 Task: Invite Team Member Softage.1@softage.net to Workspace Hotel Reservations. Invite Team Member Softage.2@softage.net to Workspace Hotel Reservations. Invite Team Member Softage.3@softage.net to Workspace Hotel Reservations. Invite Team Member Softage.4@softage.net to Workspace Hotel Reservations
Action: Mouse moved to (98, 48)
Screenshot: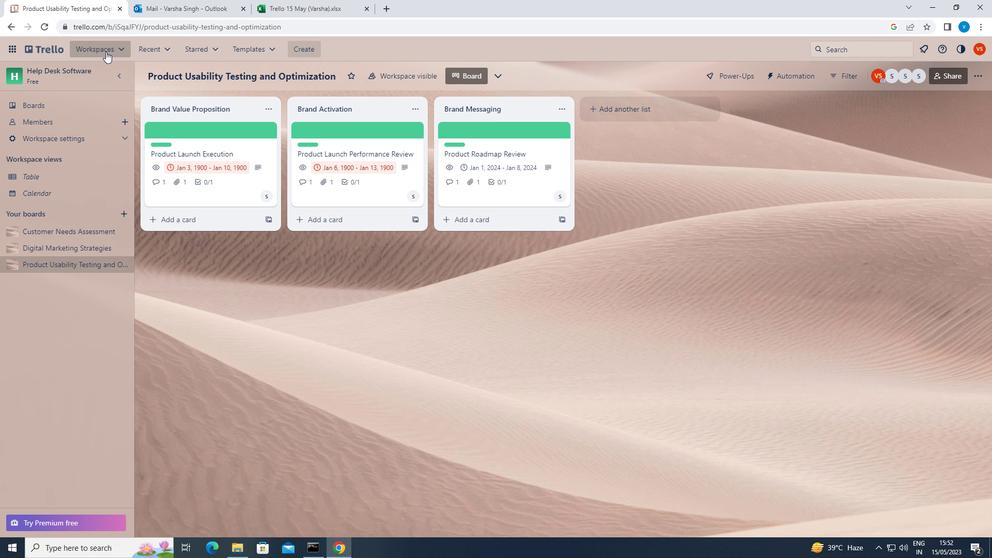 
Action: Mouse pressed left at (98, 48)
Screenshot: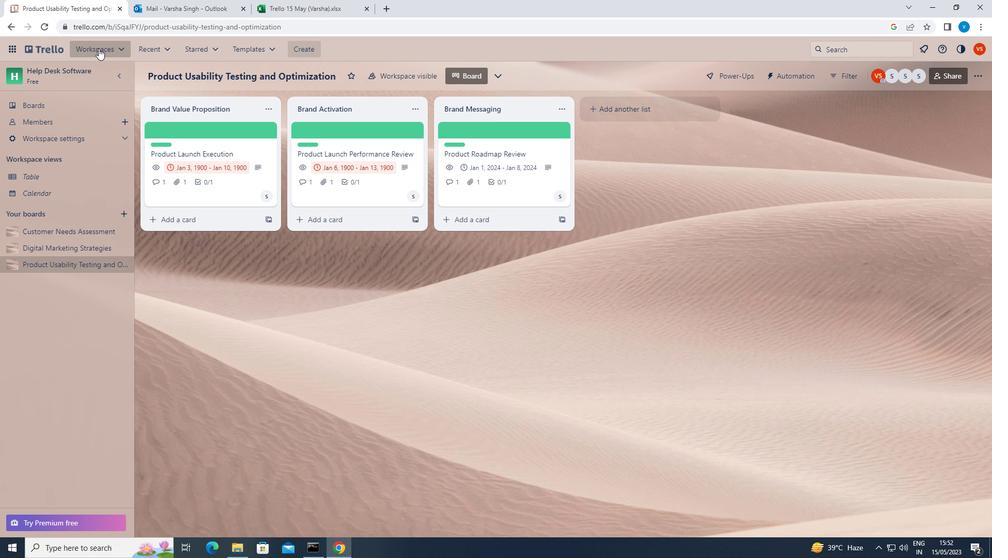 
Action: Mouse moved to (142, 513)
Screenshot: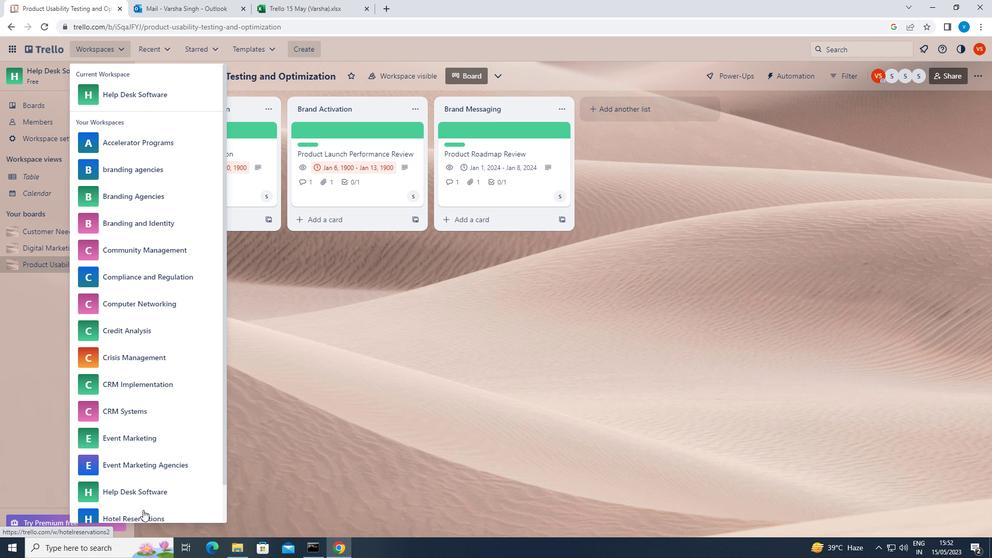 
Action: Mouse pressed left at (142, 513)
Screenshot: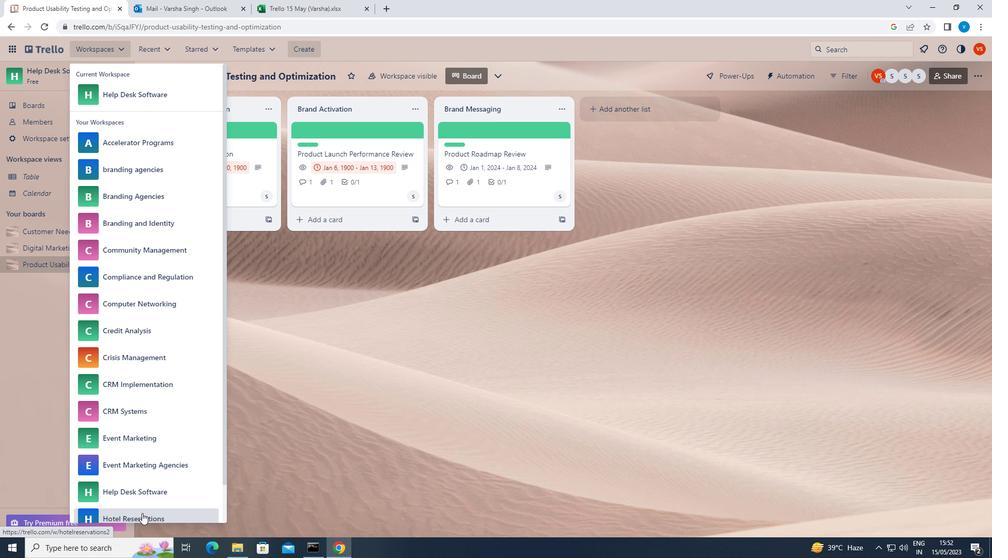 
Action: Mouse moved to (718, 84)
Screenshot: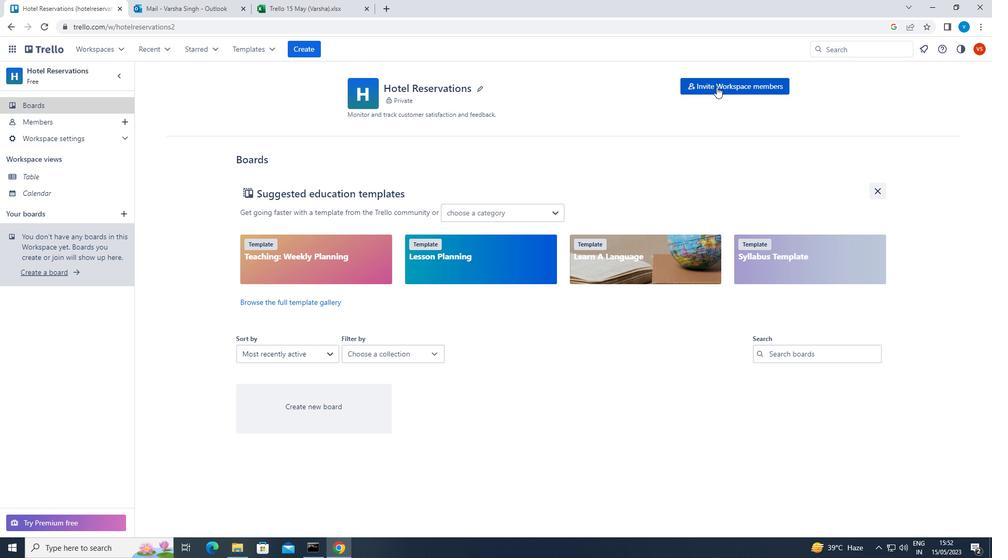 
Action: Mouse pressed left at (718, 84)
Screenshot: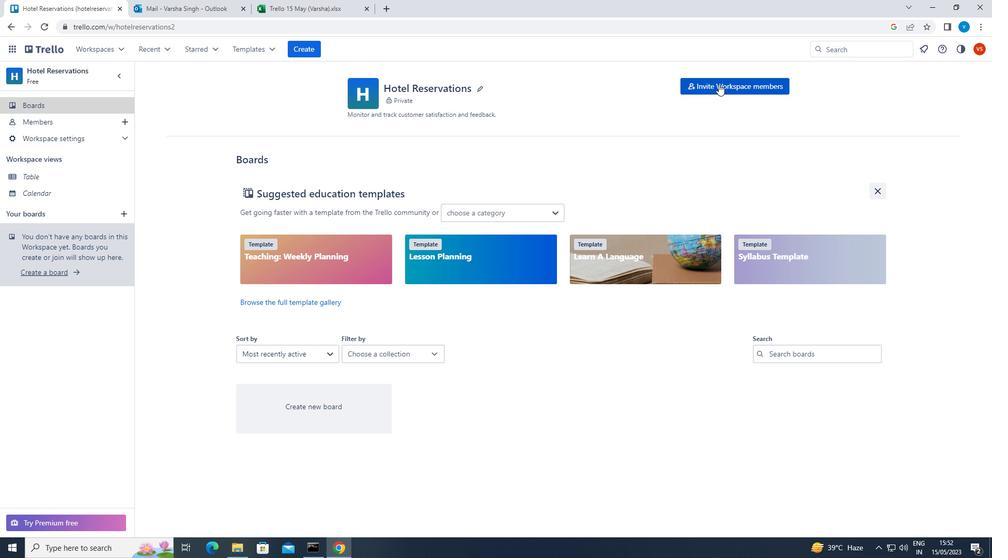 
Action: Key pressed <Key.shift>SOFTAGE.1<Key.shift><Key.shift><Key.shift><Key.shift>@SOFTAGE.NET
Screenshot: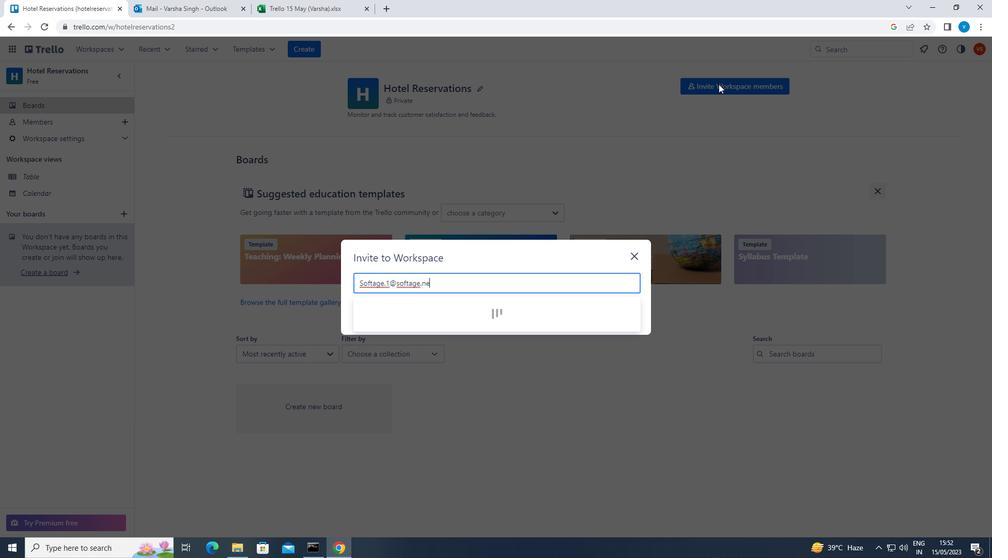 
Action: Mouse moved to (394, 309)
Screenshot: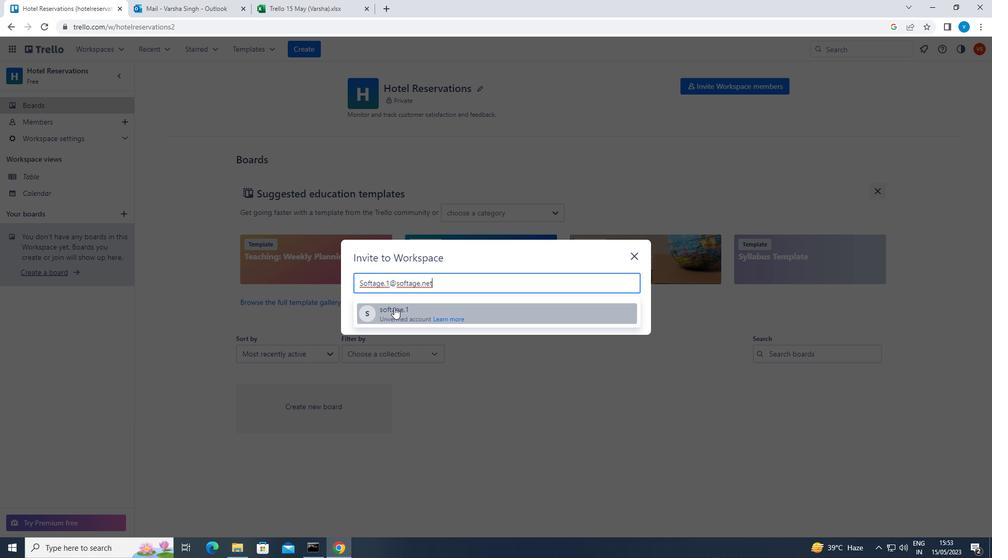 
Action: Mouse pressed left at (394, 309)
Screenshot: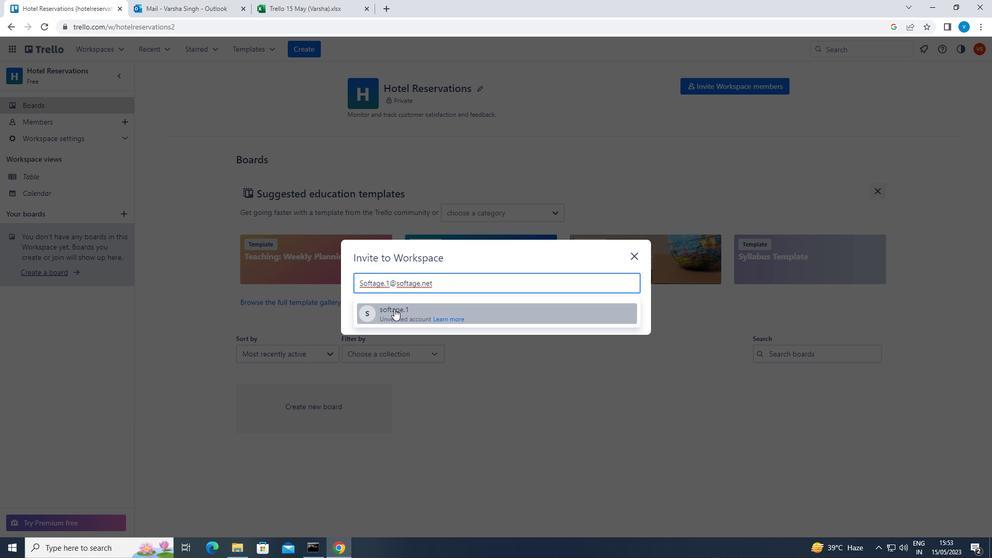 
Action: Mouse moved to (394, 309)
Screenshot: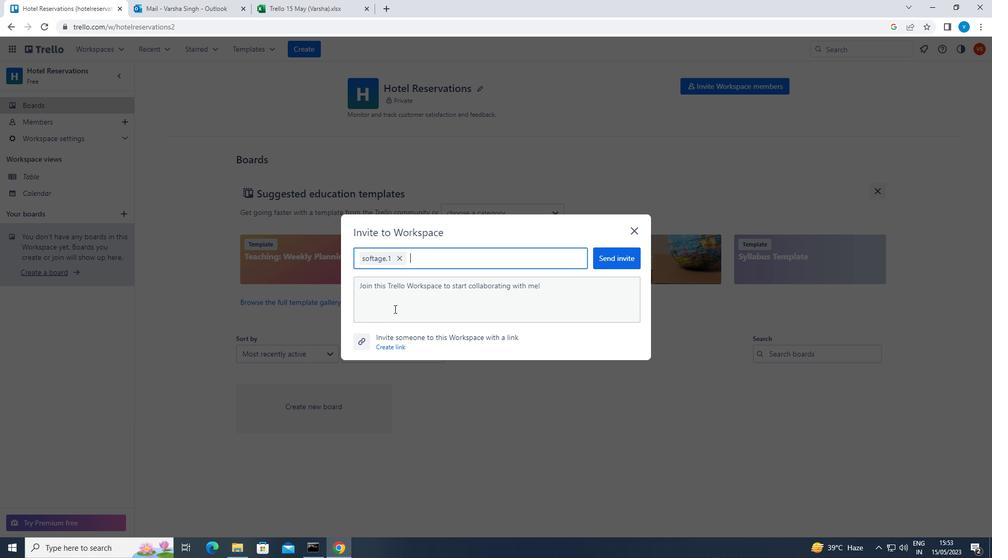 
Action: Key pressed <Key.shift><Key.shift>SOFTAGE.2<Key.shift><Key.shift><Key.shift><Key.shift>@SOFTAGE.NET
Screenshot: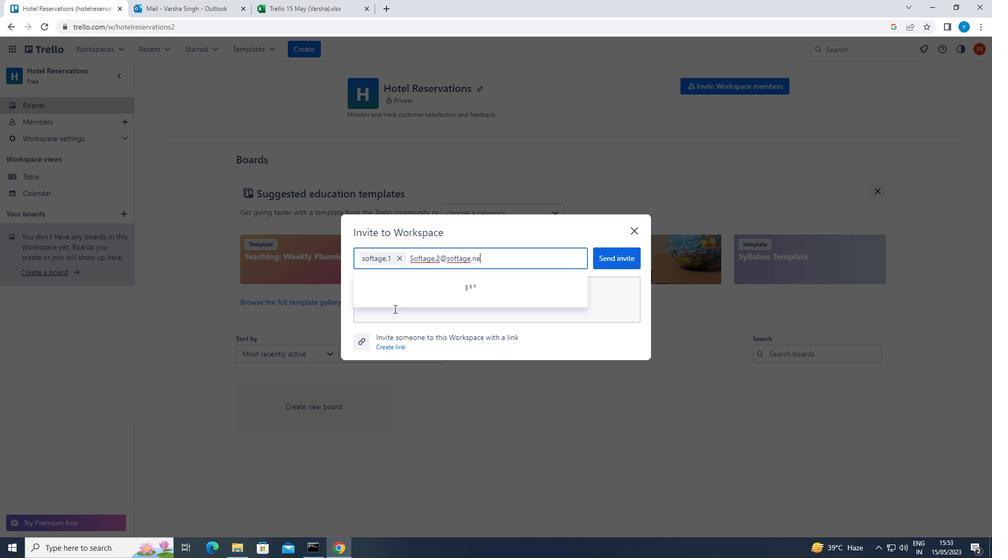 
Action: Mouse moved to (400, 283)
Screenshot: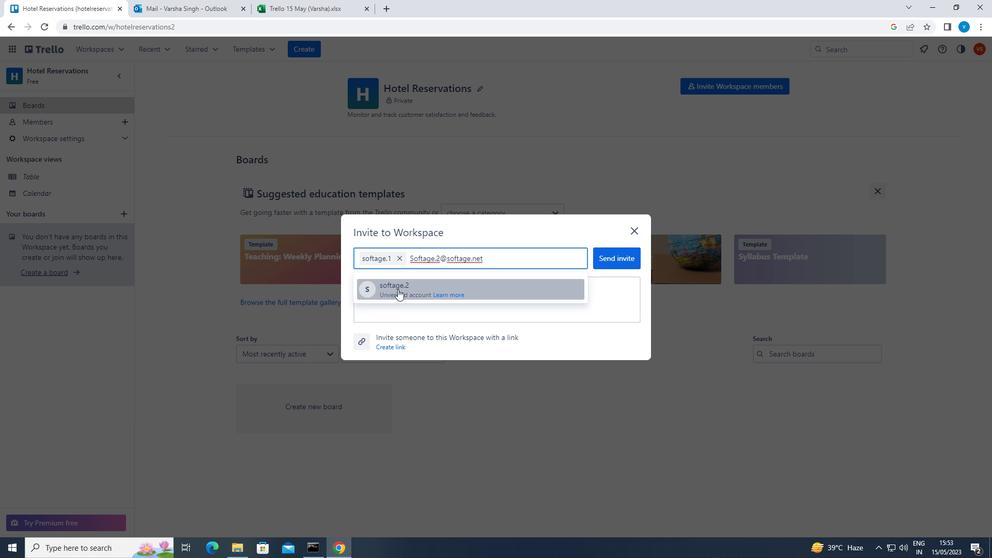 
Action: Mouse pressed left at (400, 283)
Screenshot: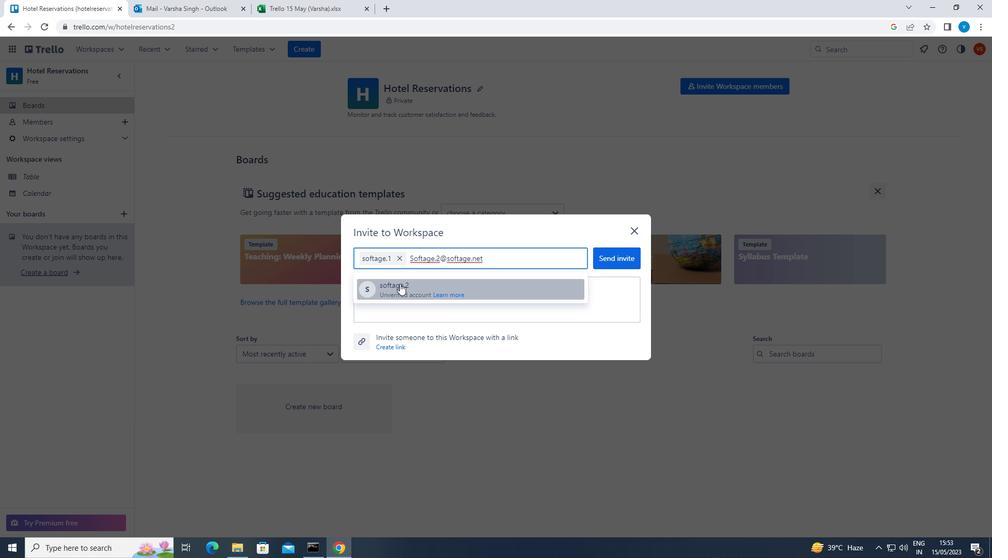 
Action: Key pressed <Key.shift><Key.shift><Key.shift><Key.shift>SOFTAGE.3<Key.shift><Key.shift><Key.shift><Key.shift><Key.shift>@SOFTAGE.NET
Screenshot: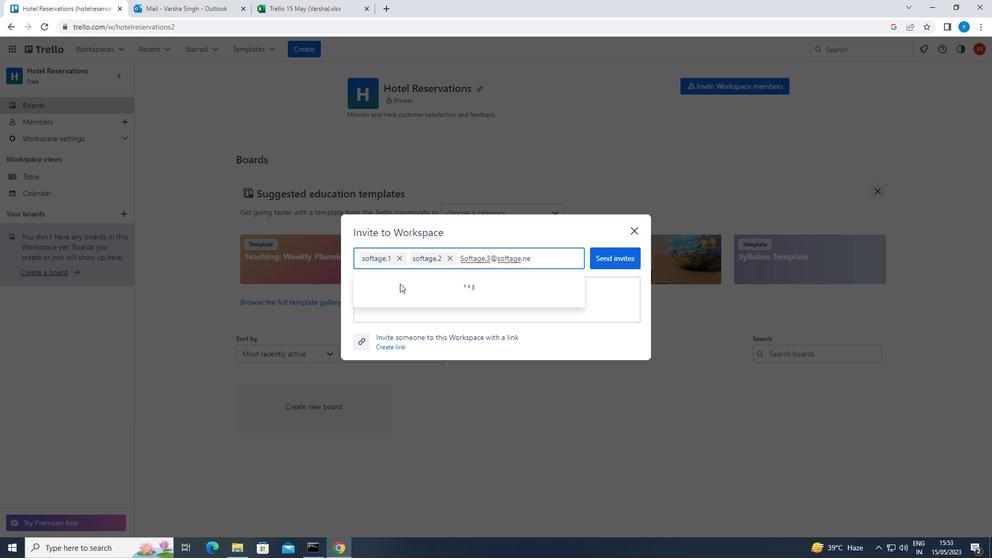 
Action: Mouse pressed left at (400, 283)
Screenshot: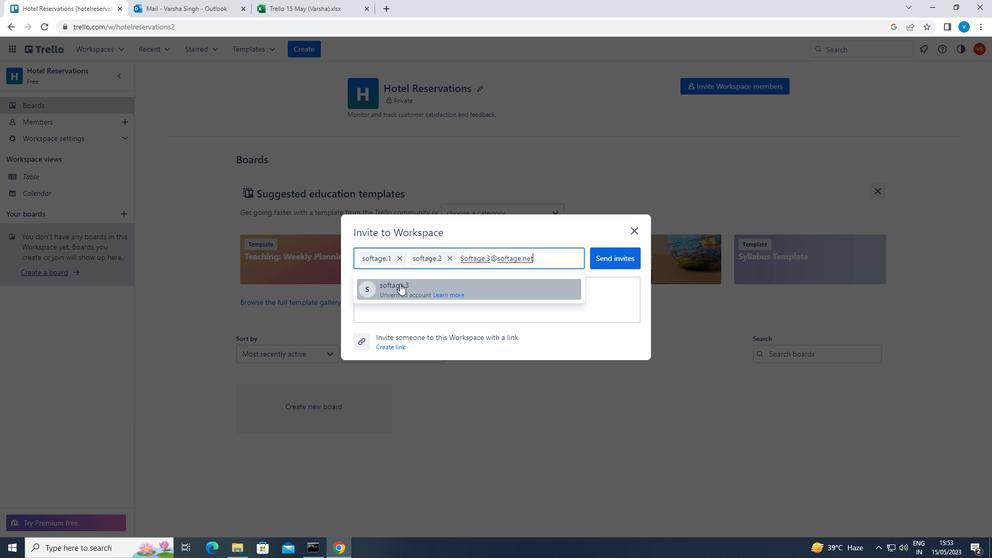 
Action: Key pressed <Key.shift><Key.shift><Key.shift>SOFTAGE.4<Key.shift><Key.shift><Key.shift><Key.shift>@SOFTAGE.NET
Screenshot: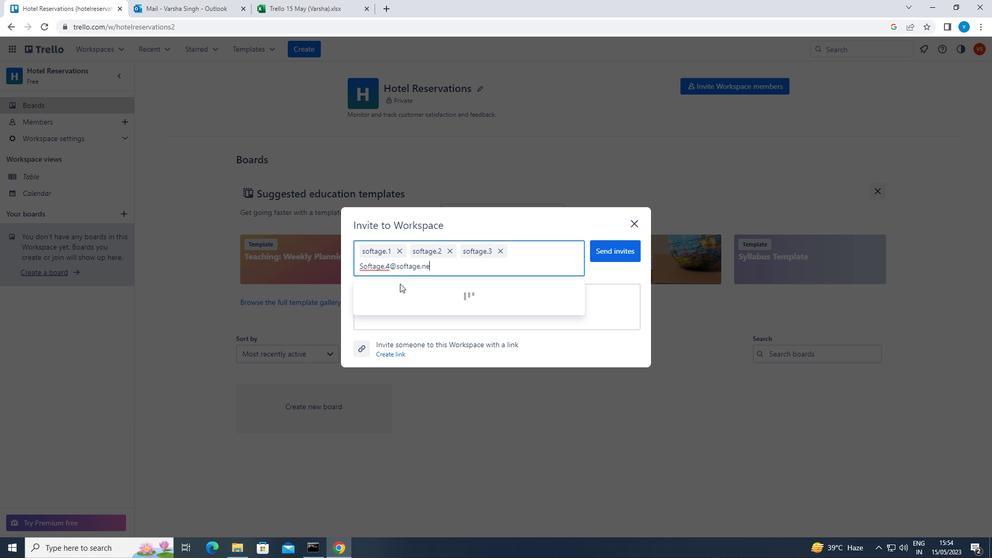 
Action: Mouse moved to (400, 292)
Screenshot: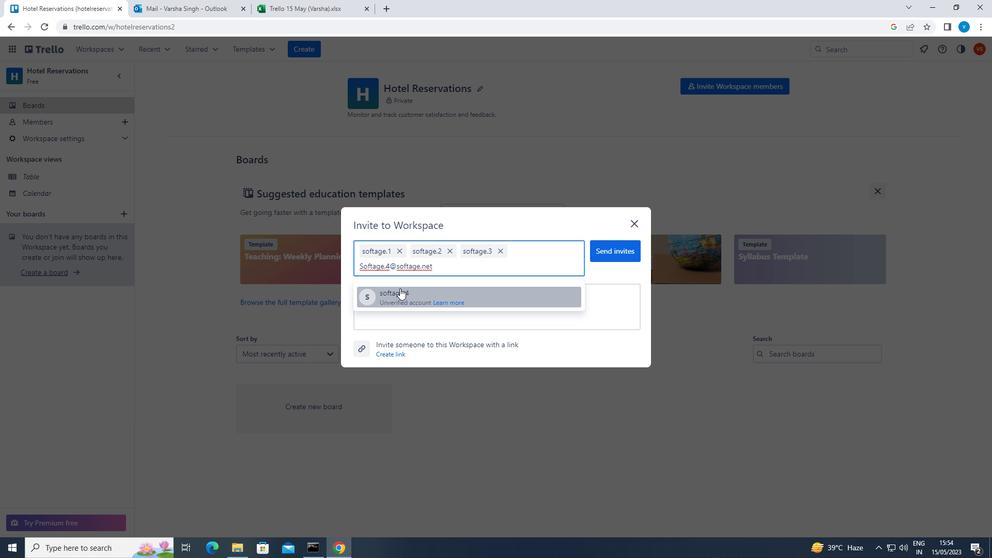 
Action: Mouse pressed left at (400, 292)
Screenshot: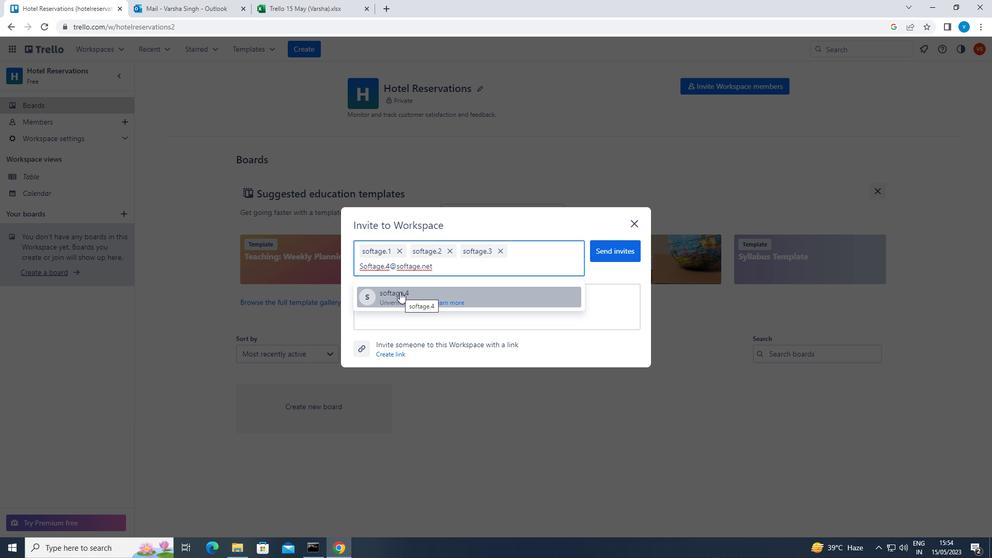 
Action: Mouse moved to (617, 253)
Screenshot: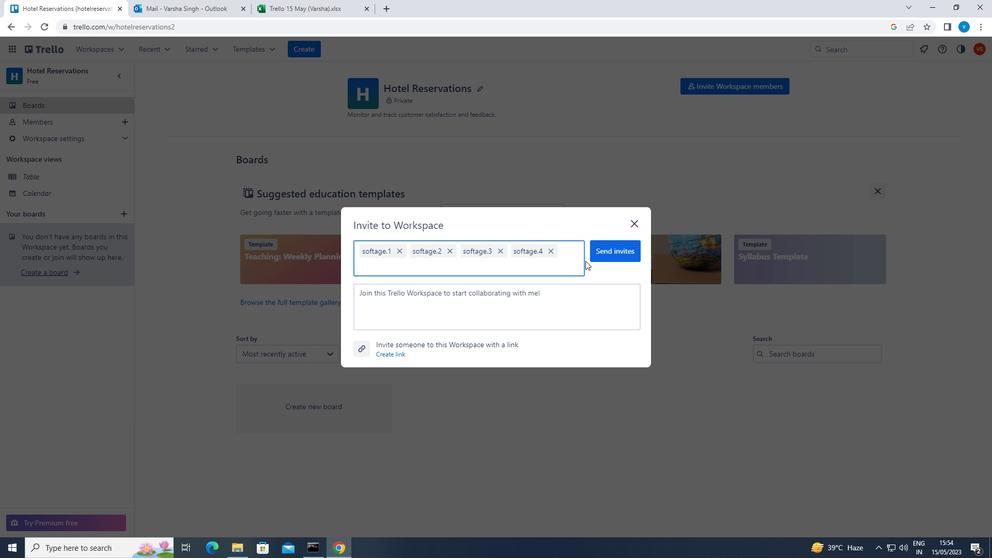 
Action: Mouse pressed left at (617, 253)
Screenshot: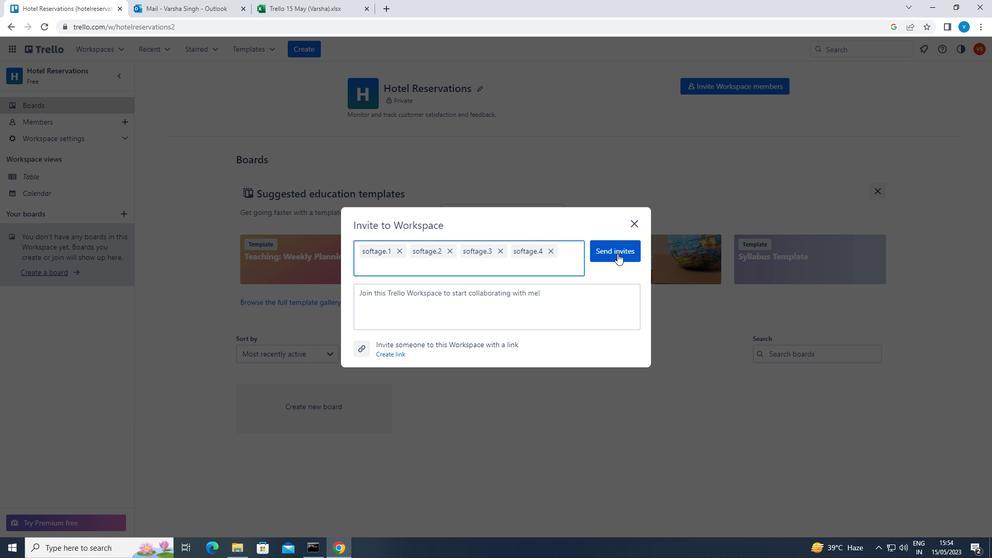 
